 Task: Sort the products in the category "Foil & Plastic Wrap" by relevance.
Action: Mouse moved to (782, 285)
Screenshot: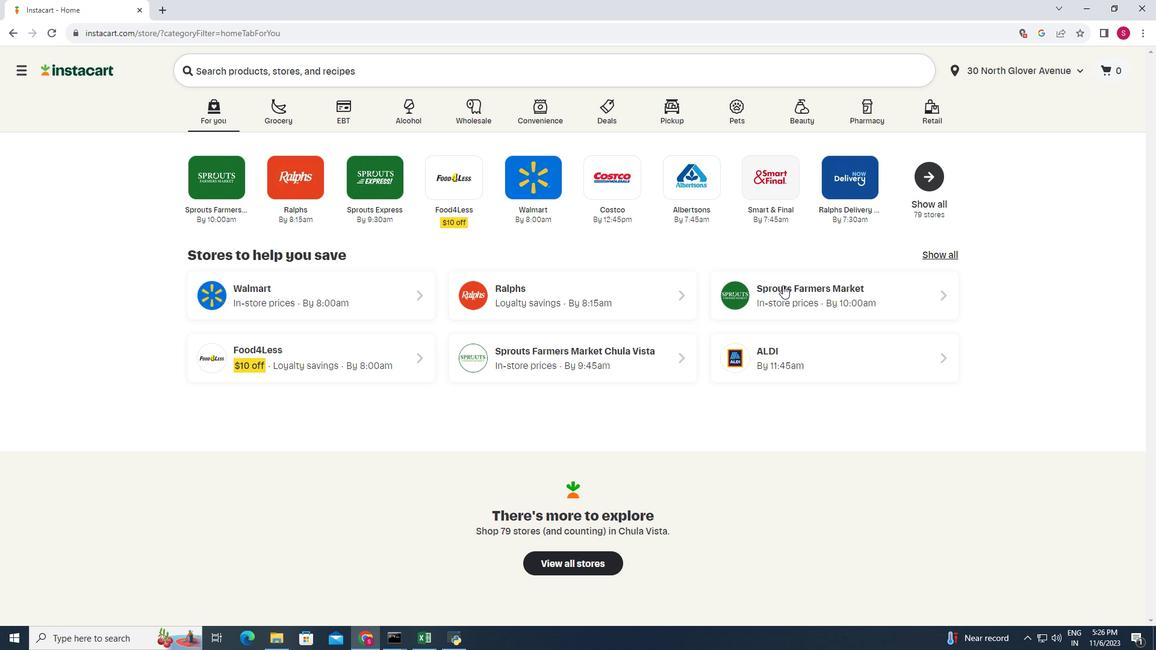 
Action: Mouse pressed left at (782, 285)
Screenshot: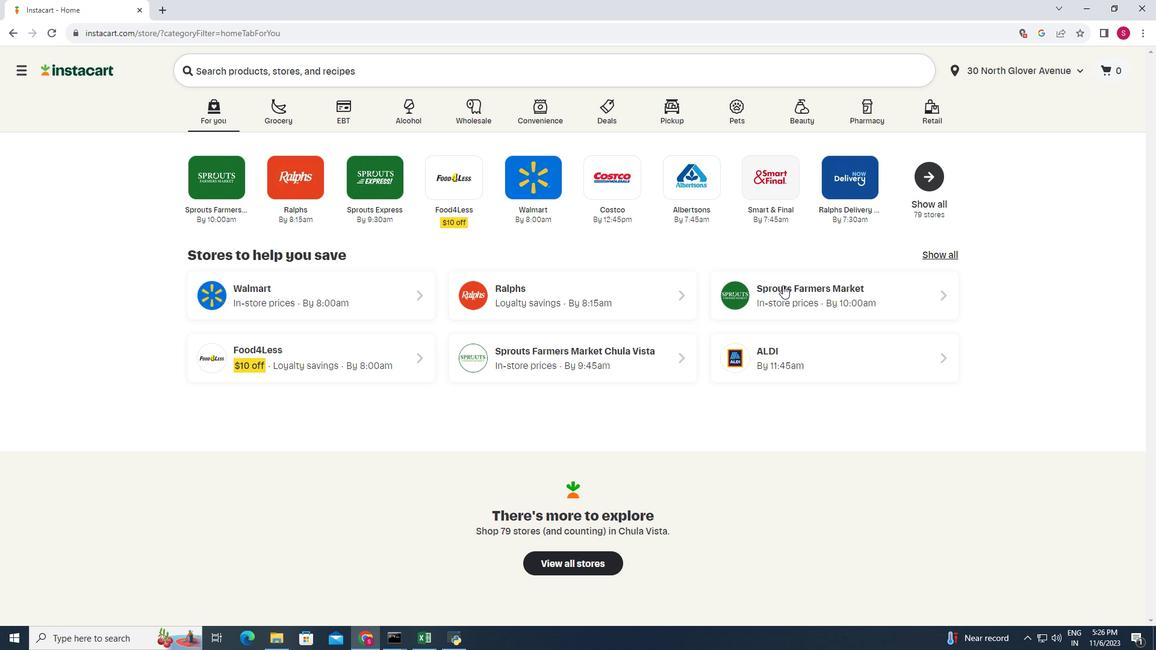 
Action: Mouse moved to (75, 397)
Screenshot: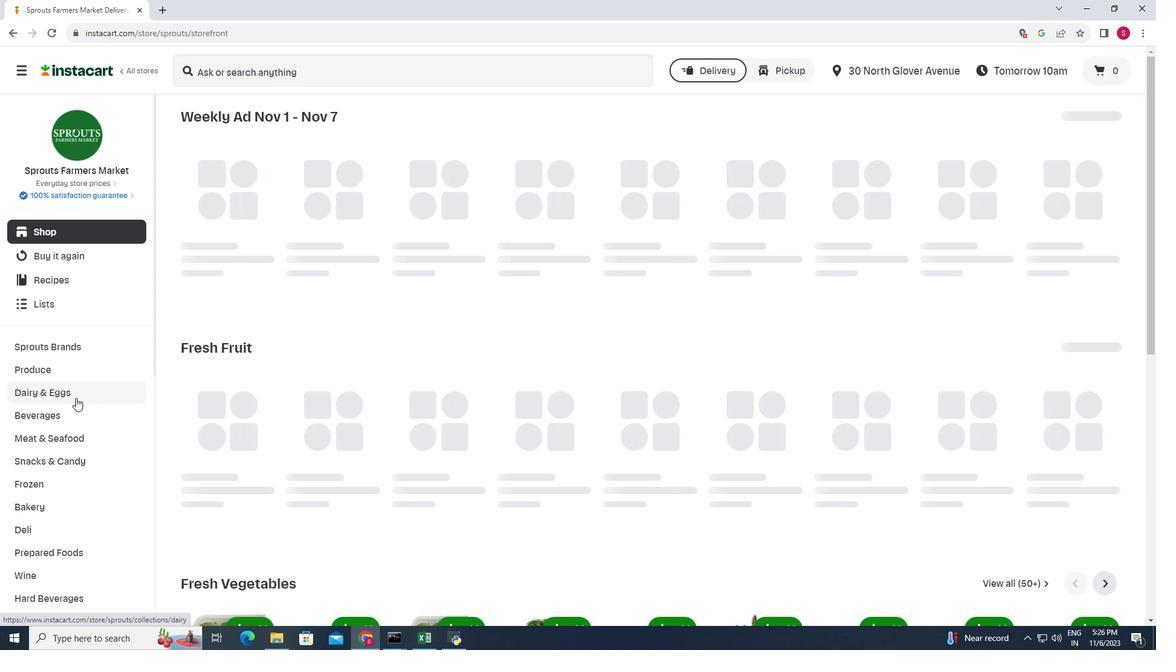 
Action: Mouse scrolled (75, 396) with delta (0, 0)
Screenshot: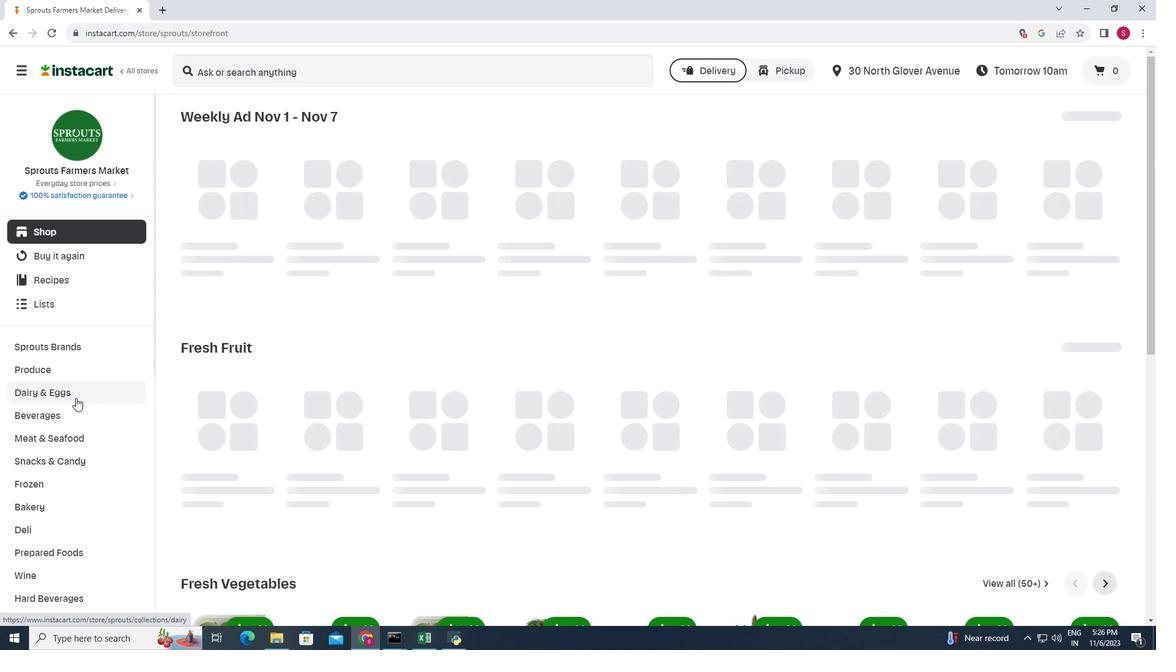 
Action: Mouse moved to (76, 399)
Screenshot: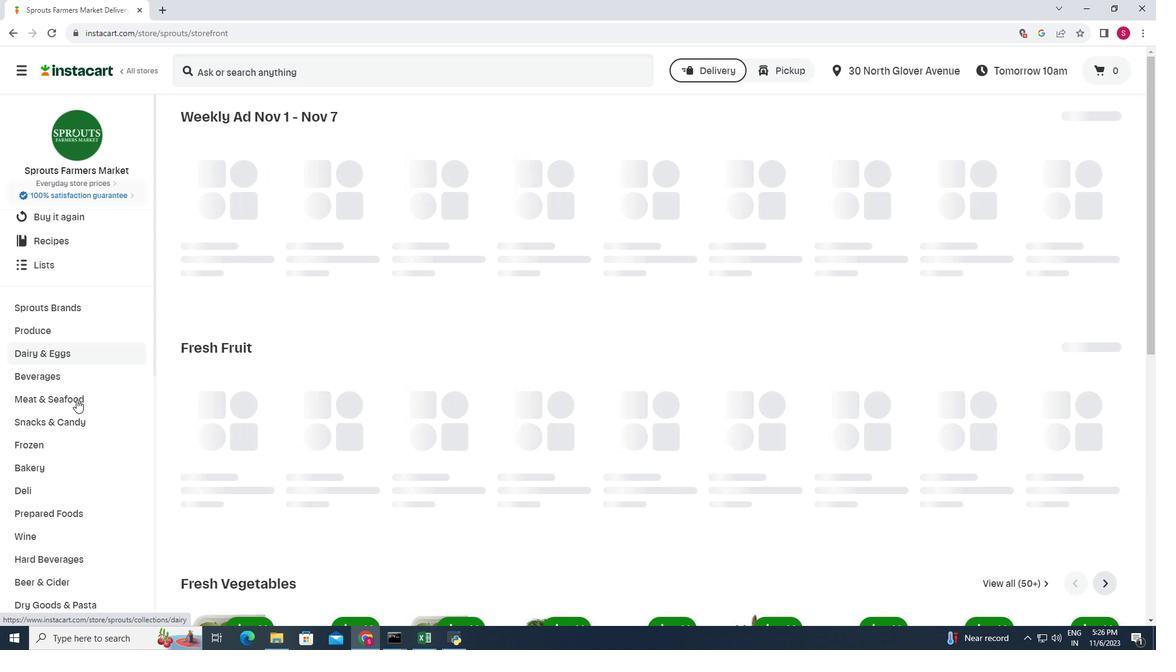 
Action: Mouse scrolled (76, 399) with delta (0, 0)
Screenshot: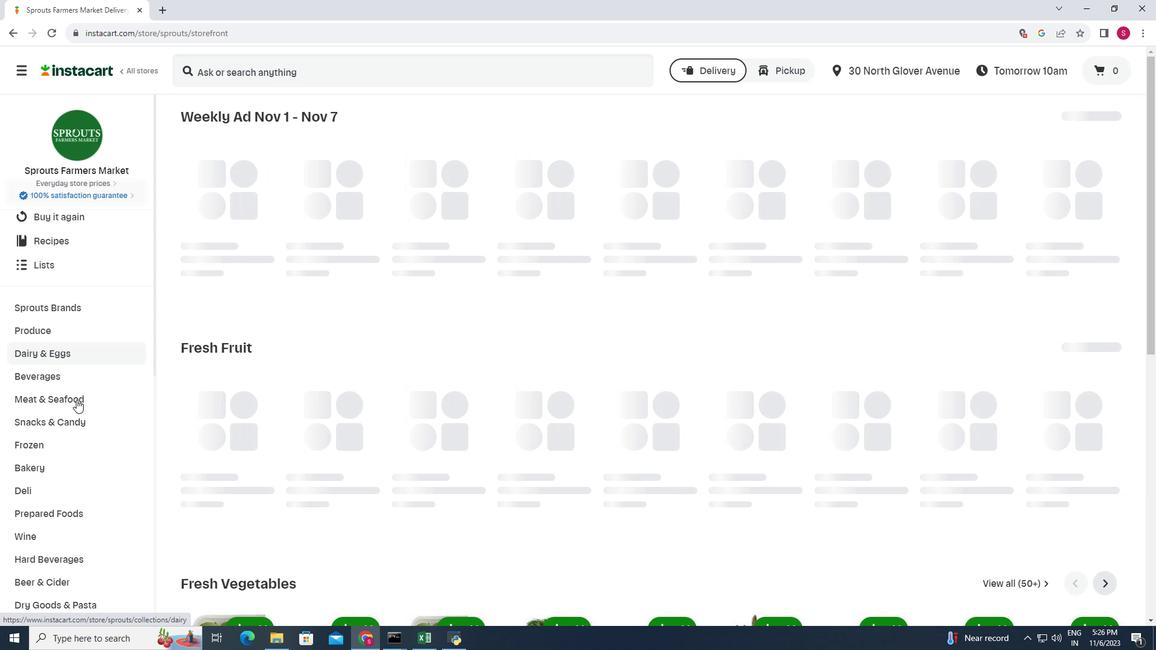
Action: Mouse moved to (76, 399)
Screenshot: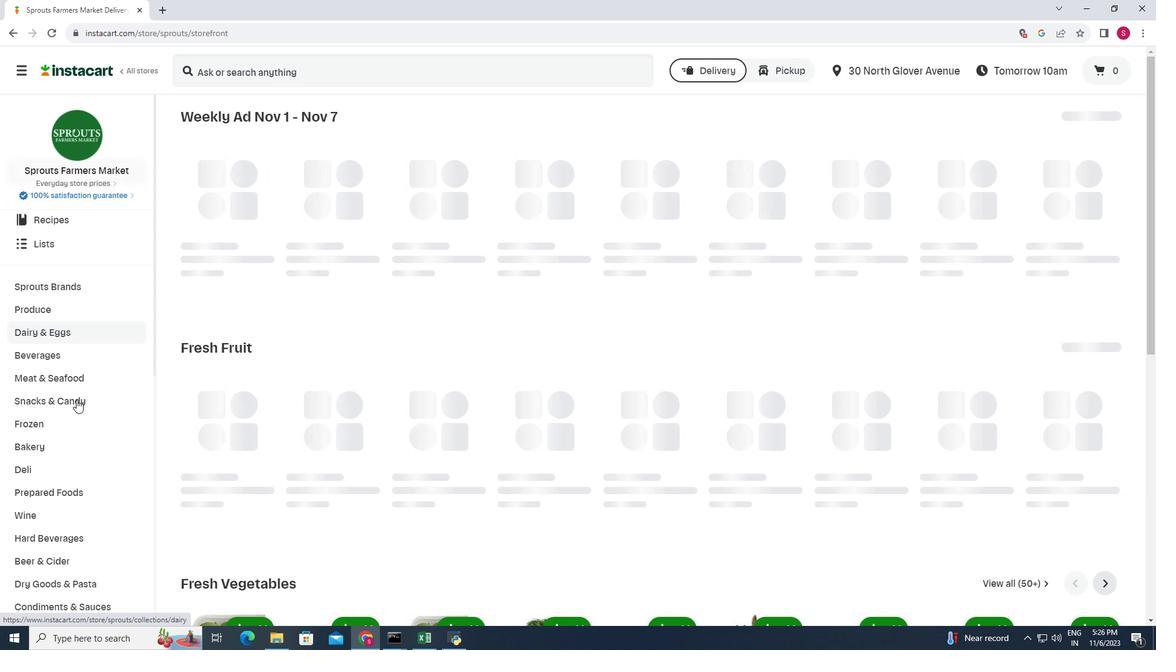
Action: Mouse scrolled (76, 399) with delta (0, 0)
Screenshot: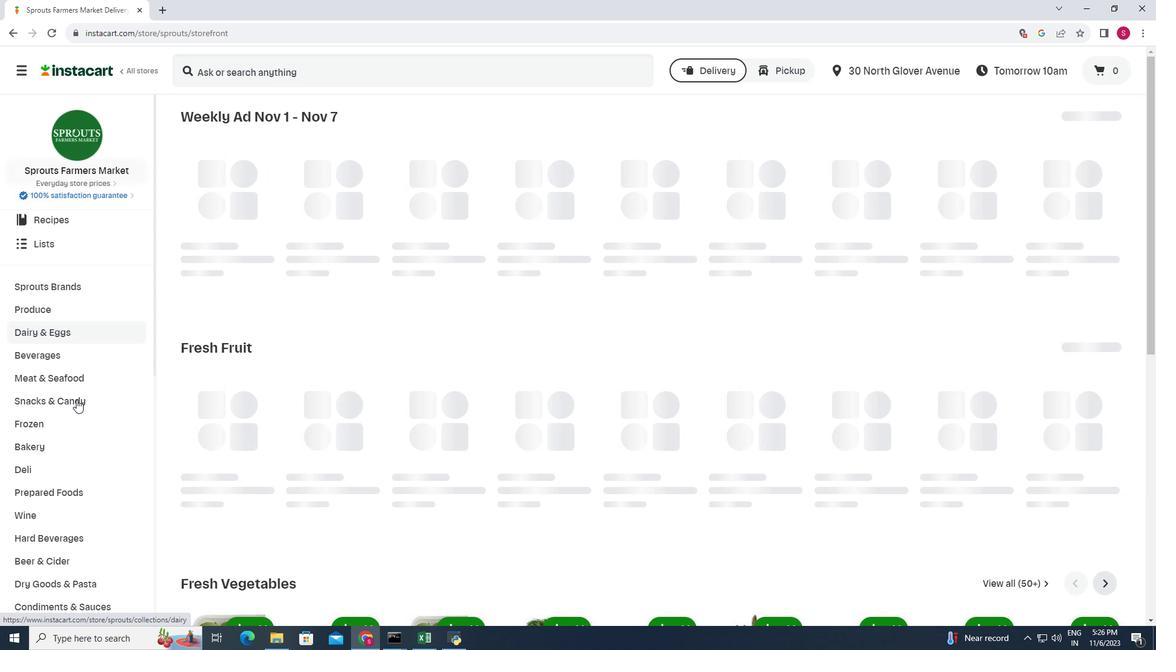 
Action: Mouse moved to (68, 462)
Screenshot: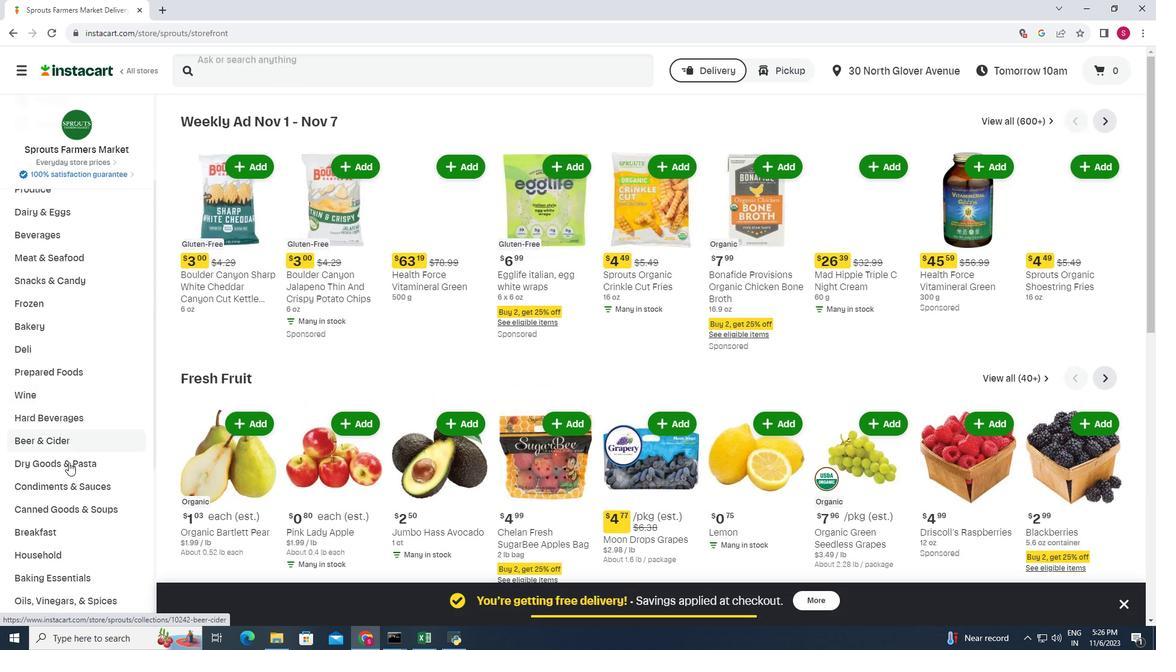 
Action: Mouse scrolled (68, 461) with delta (0, 0)
Screenshot: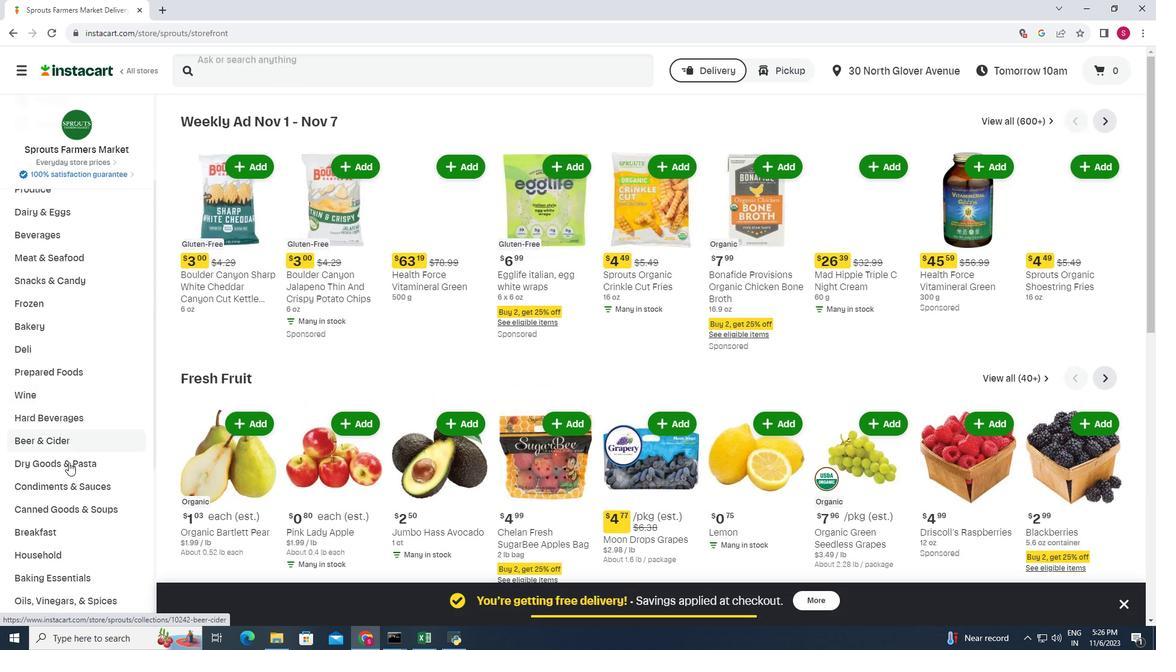 
Action: Mouse moved to (63, 494)
Screenshot: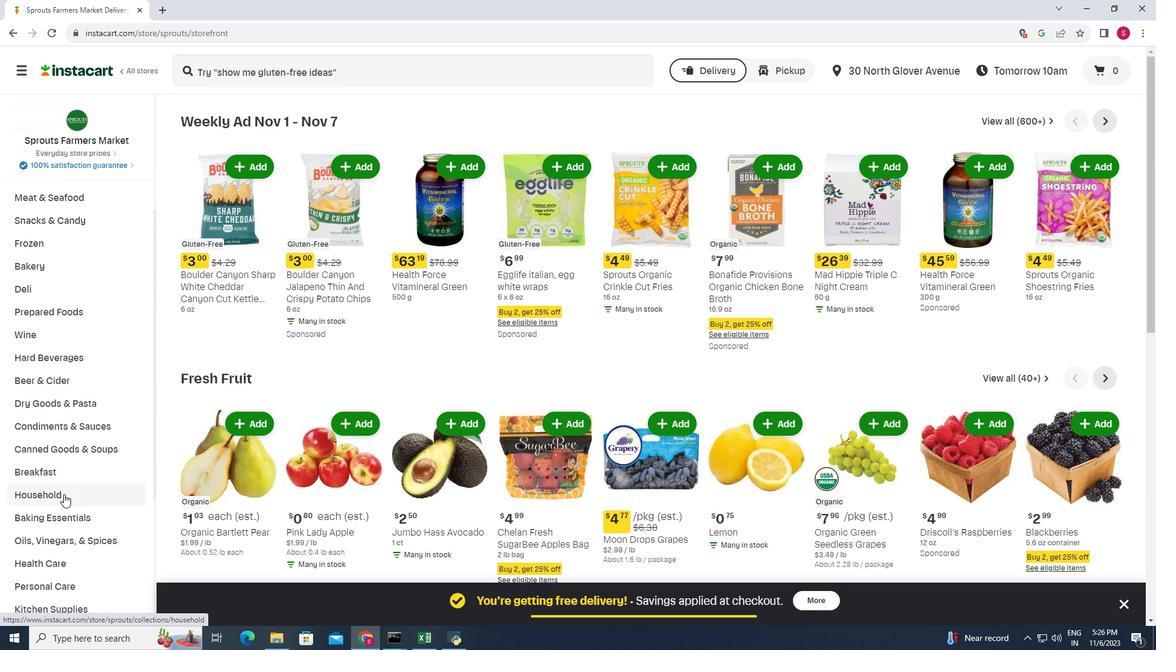 
Action: Mouse pressed left at (63, 494)
Screenshot: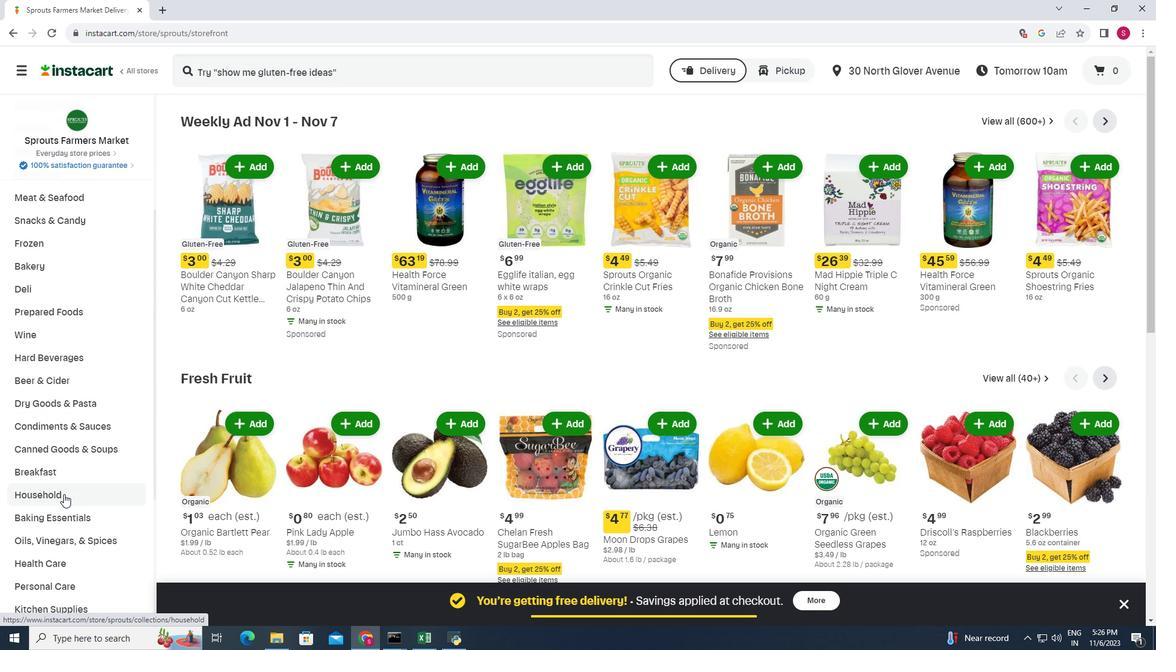 
Action: Mouse moved to (539, 152)
Screenshot: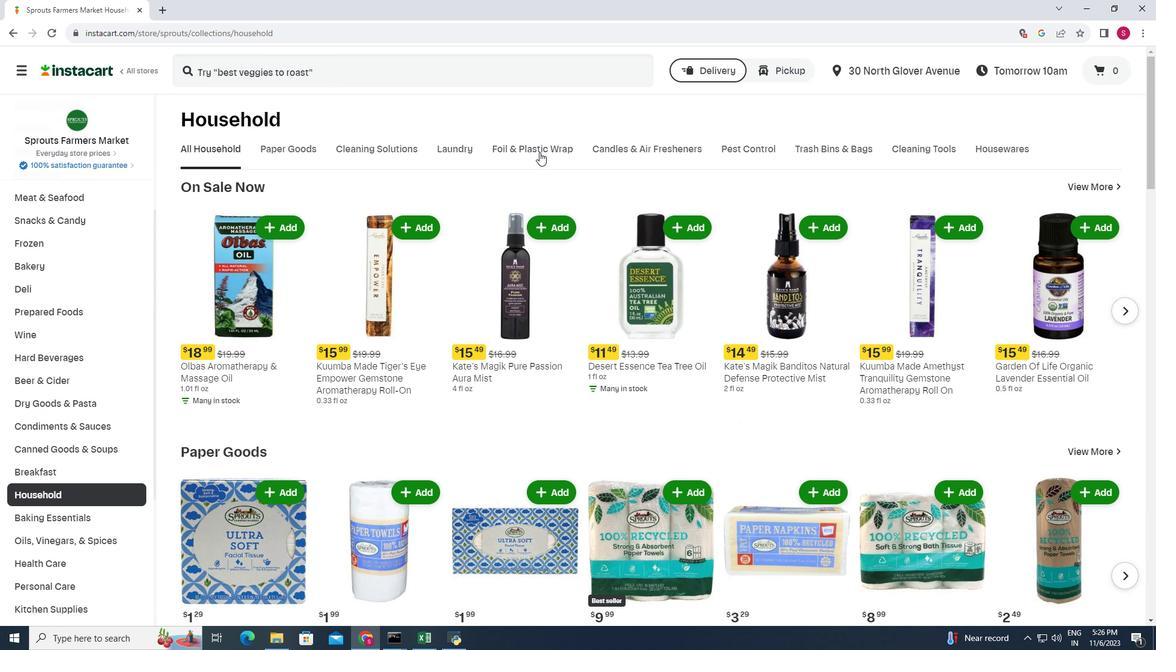 
Action: Mouse pressed left at (539, 152)
Screenshot: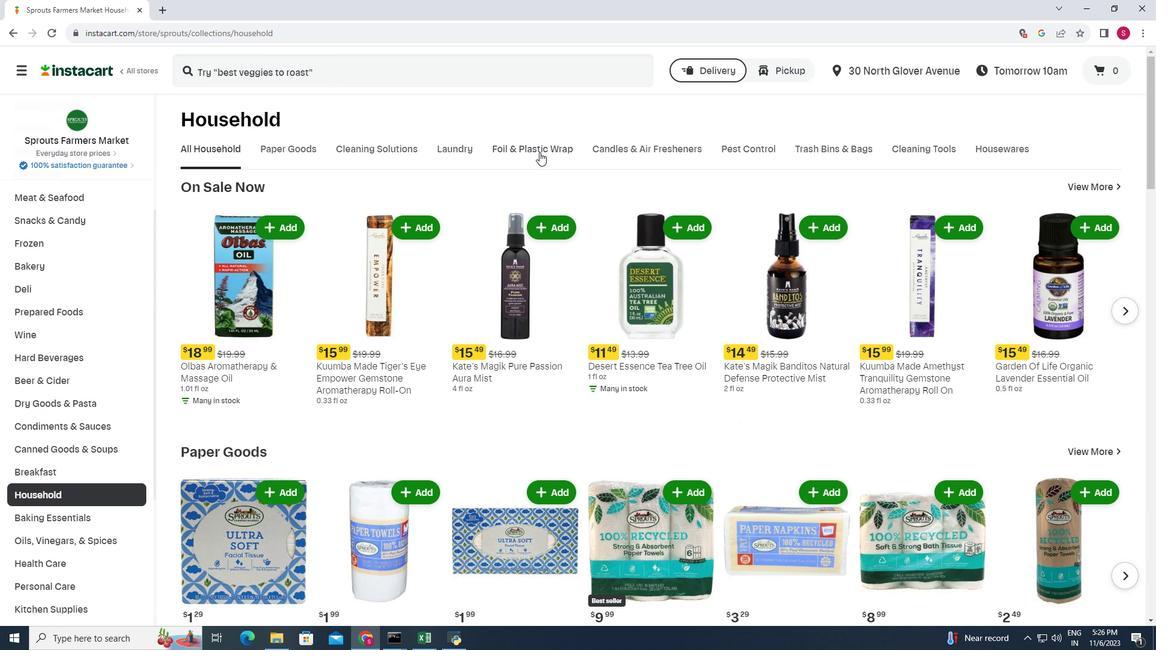 
Action: Mouse moved to (1107, 244)
Screenshot: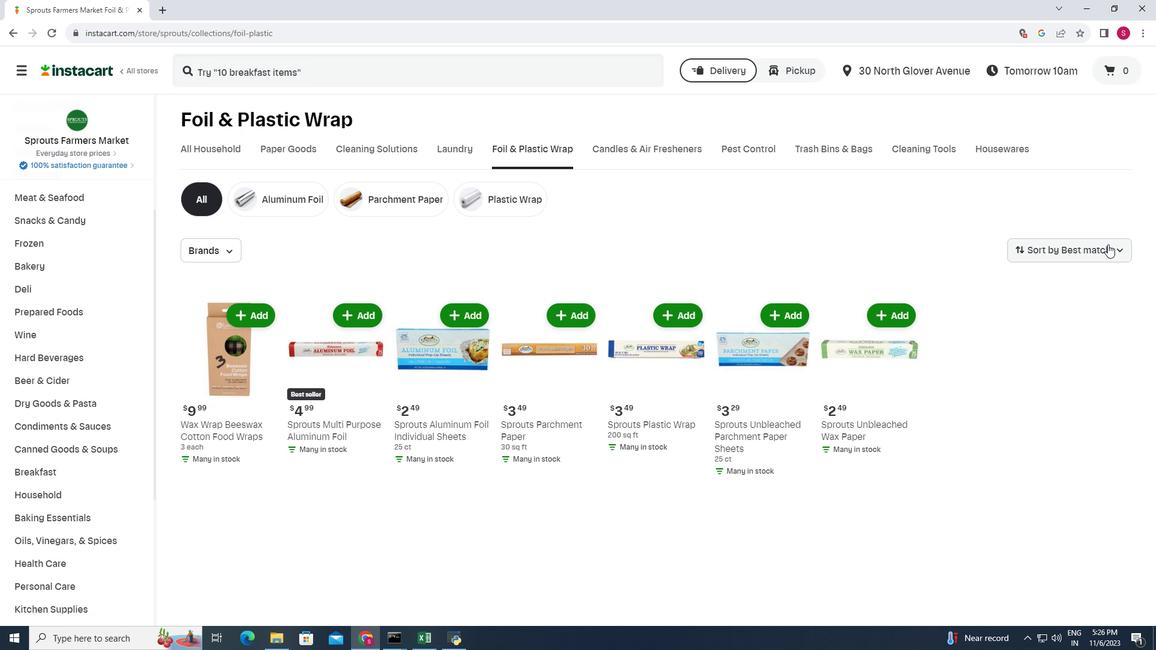 
Action: Mouse pressed left at (1107, 244)
Screenshot: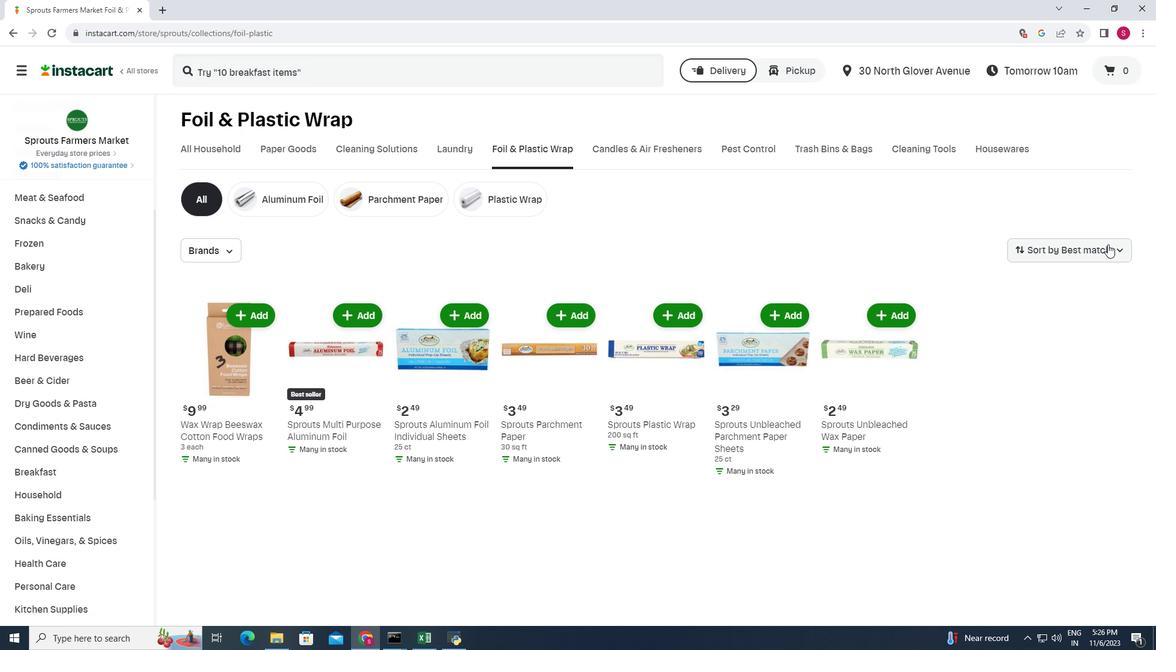 
Action: Mouse moved to (1034, 428)
Screenshot: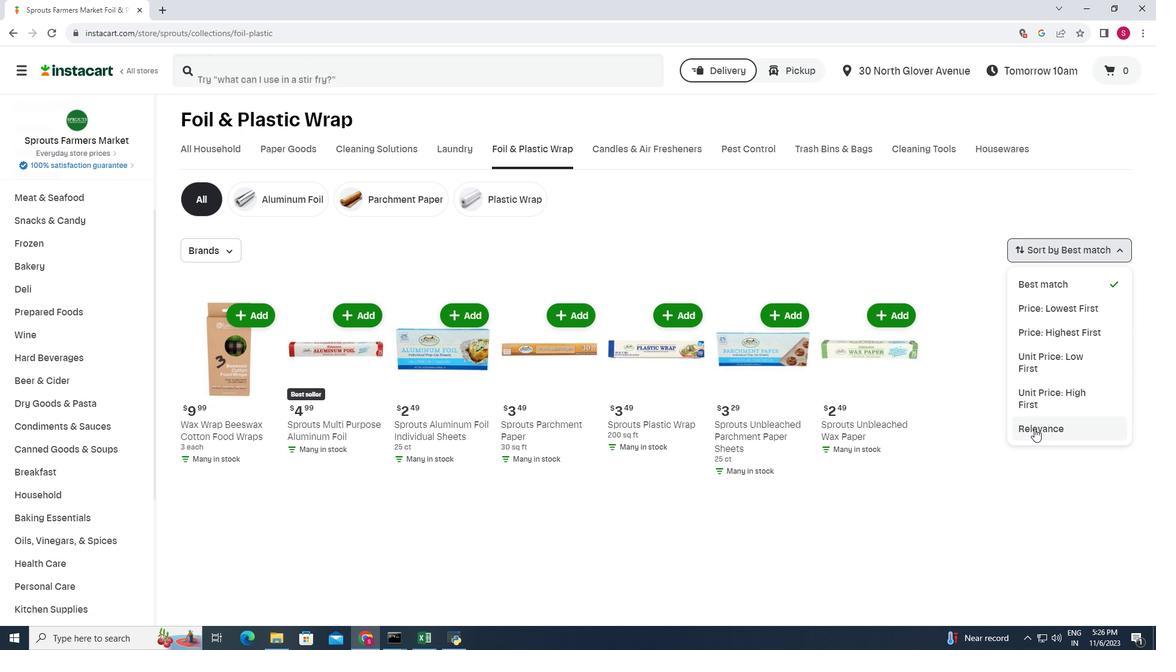 
Action: Mouse pressed left at (1034, 428)
Screenshot: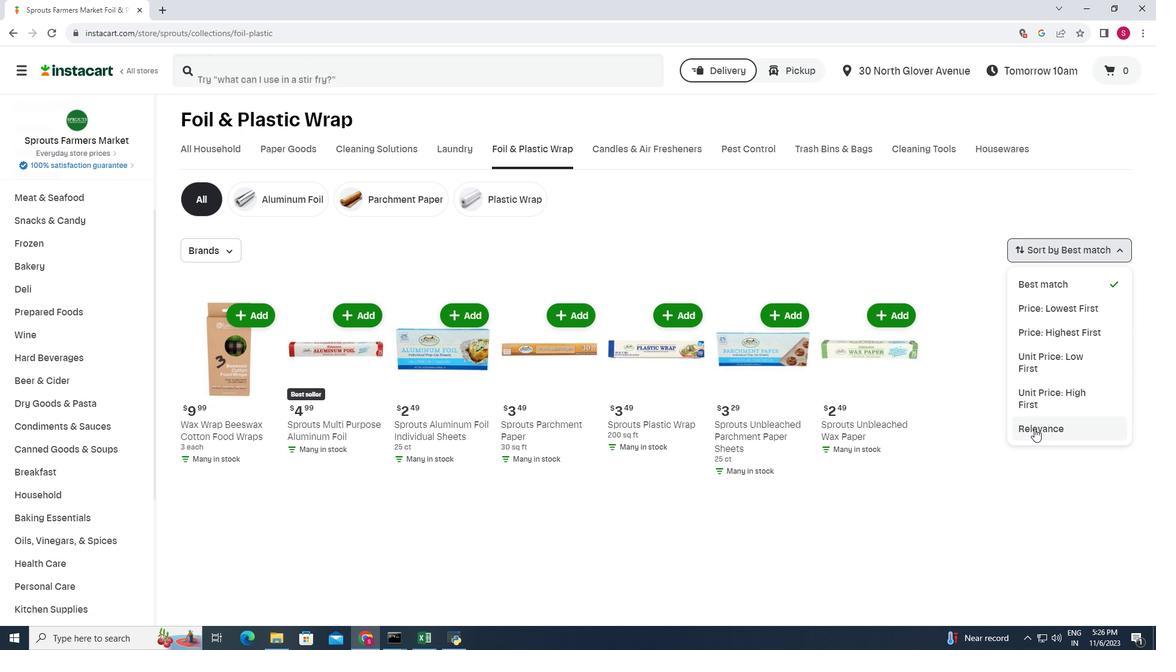 
Action: Mouse moved to (624, 264)
Screenshot: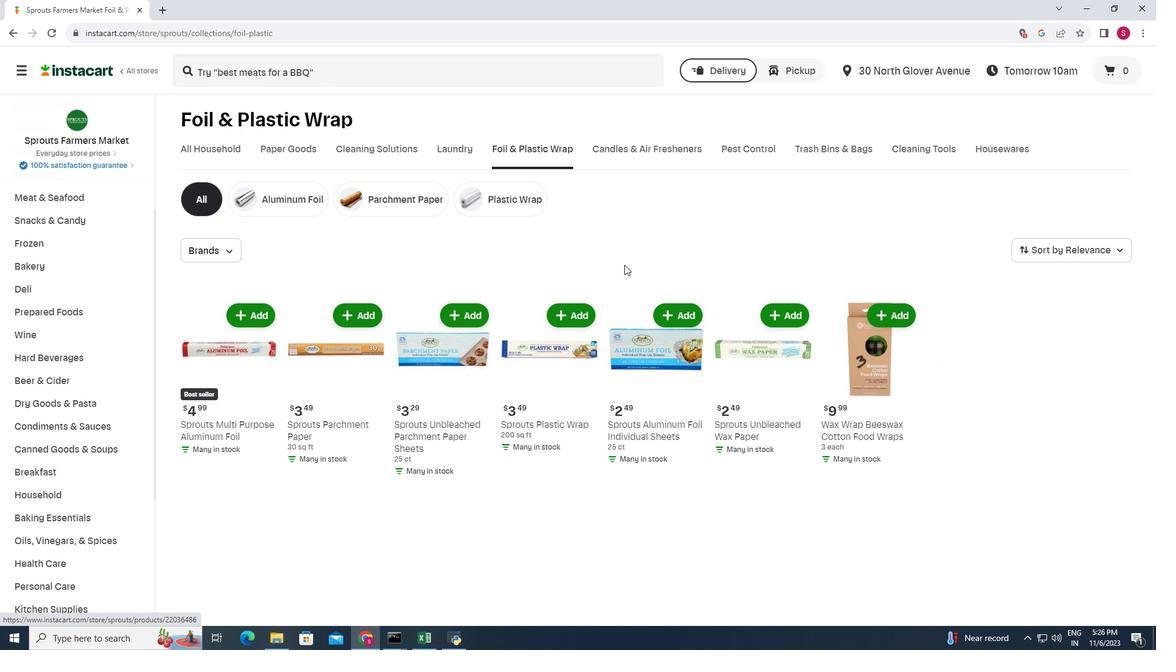 
